 Task: Add a dependency to the task Add support for internationalization to the mobile app , the existing task  Fix issue causing slow database queries on high traffic pages in the project TrailPlan.
Action: Mouse moved to (80, 299)
Screenshot: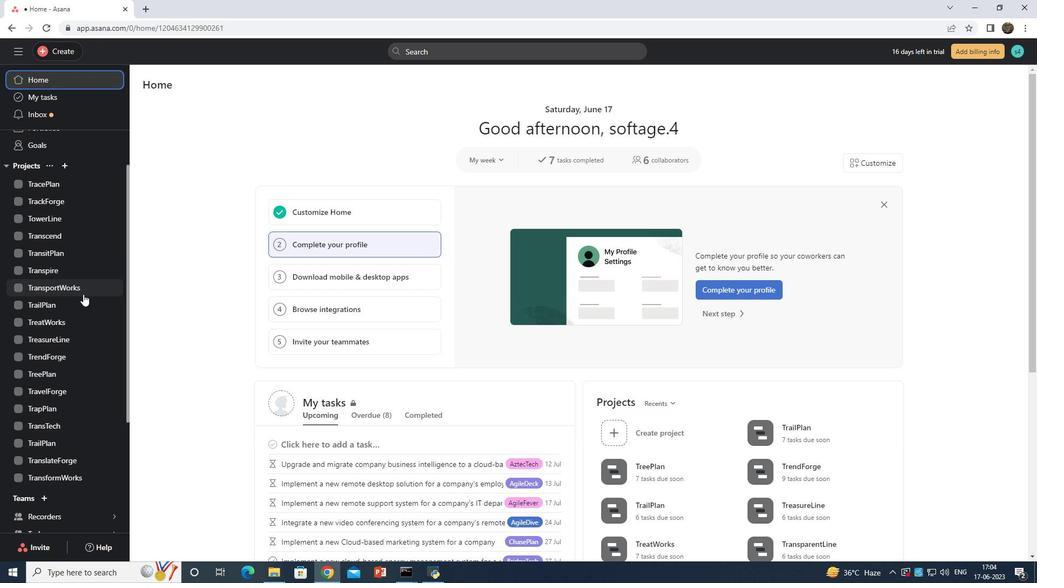 
Action: Mouse pressed left at (80, 299)
Screenshot: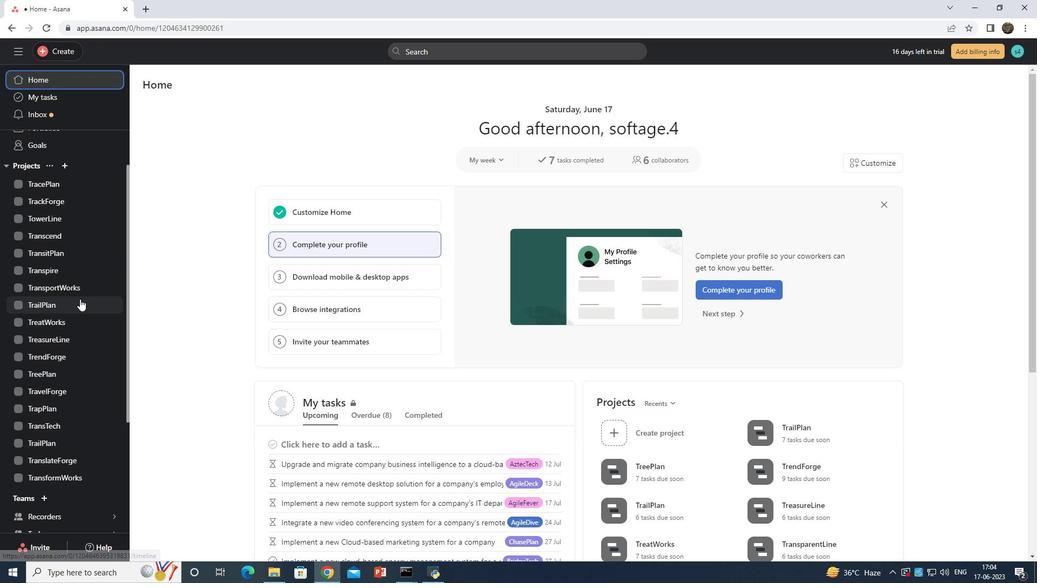 
Action: Mouse moved to (190, 108)
Screenshot: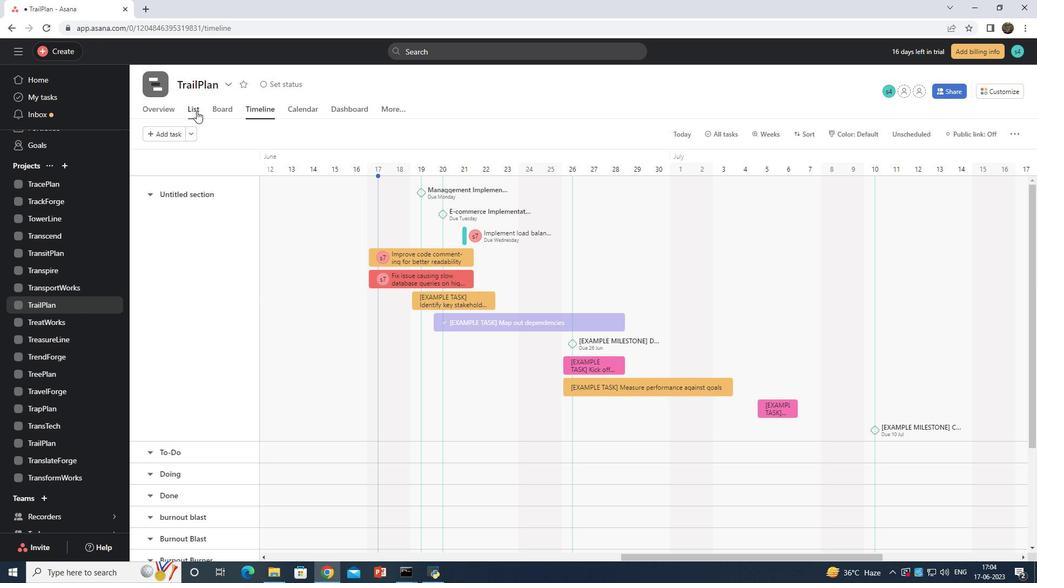 
Action: Mouse pressed left at (190, 108)
Screenshot: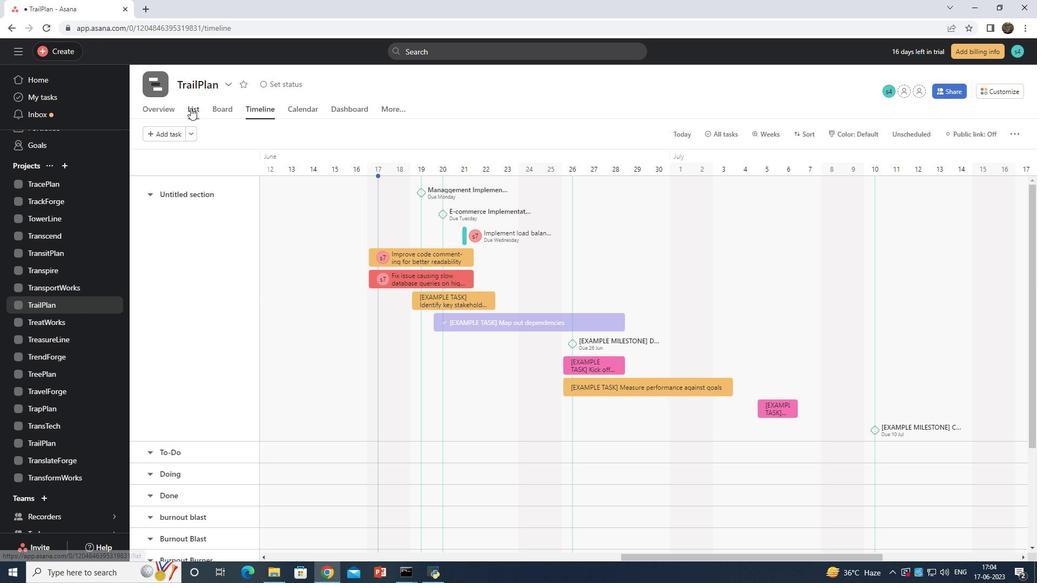 
Action: Mouse moved to (378, 209)
Screenshot: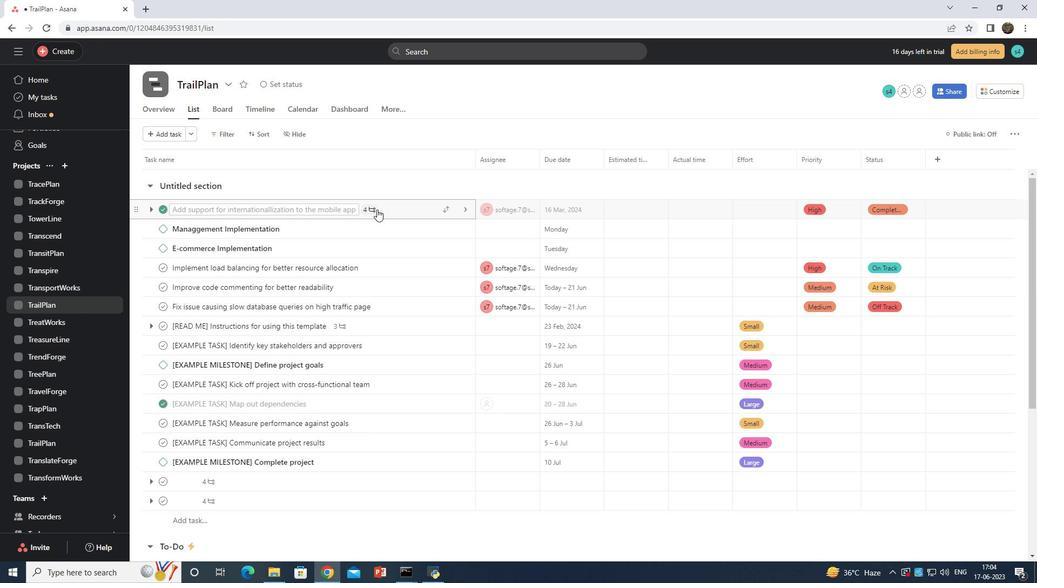 
Action: Mouse pressed left at (378, 209)
Screenshot: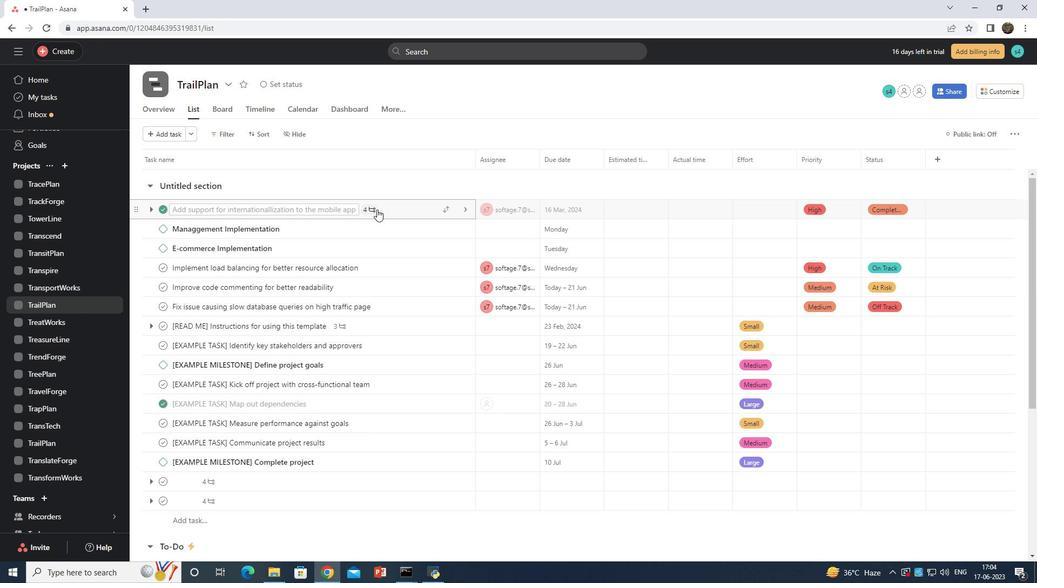 
Action: Mouse moved to (778, 272)
Screenshot: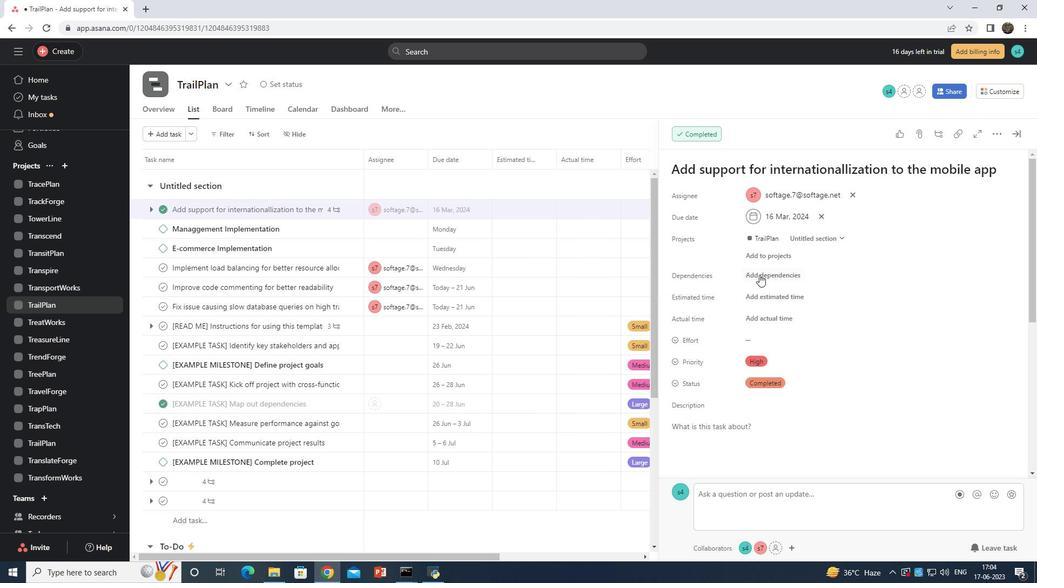
Action: Mouse pressed left at (778, 272)
Screenshot: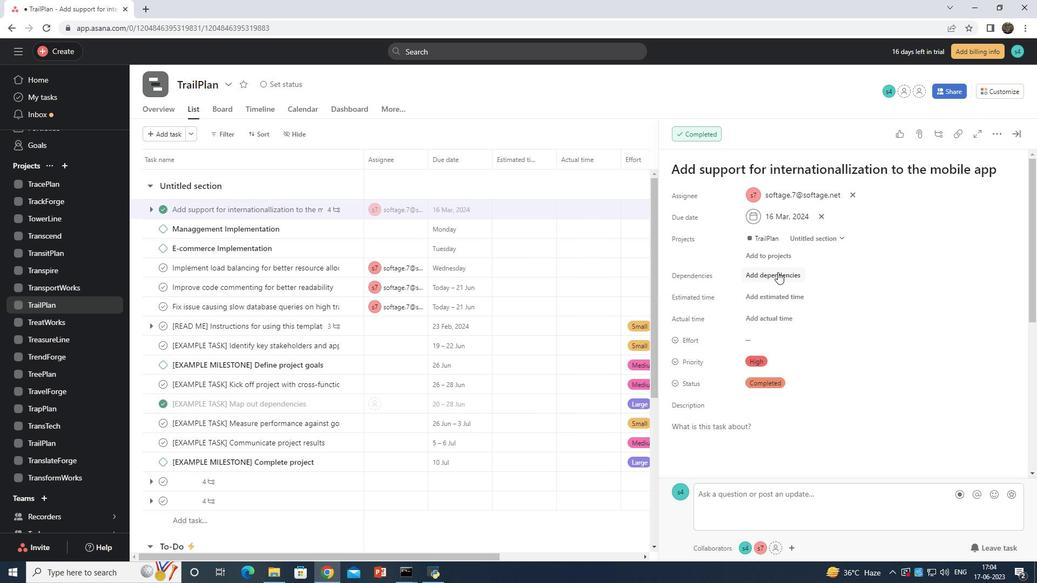 
Action: Mouse moved to (857, 315)
Screenshot: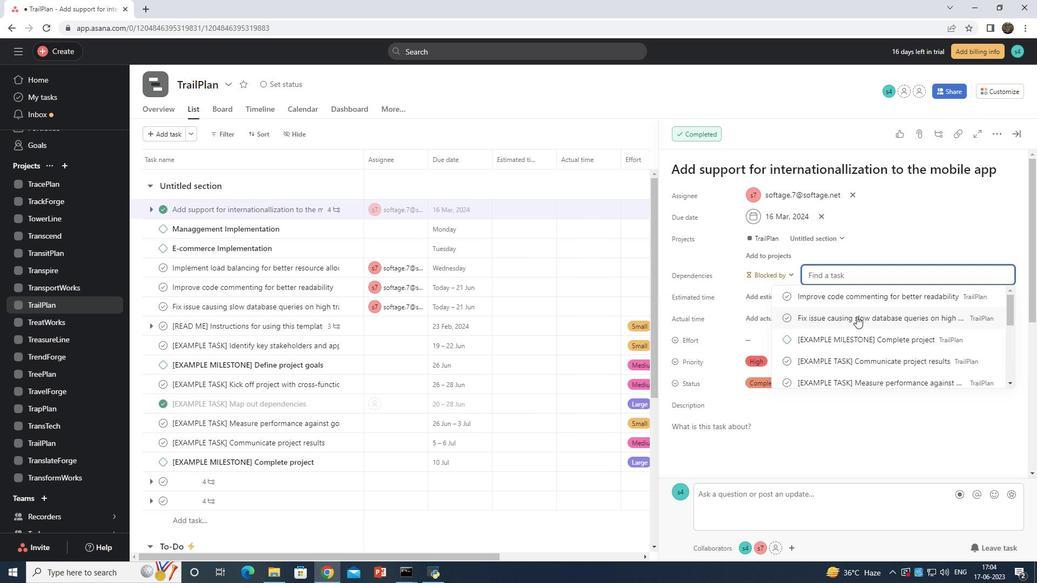 
Action: Mouse pressed left at (857, 315)
Screenshot: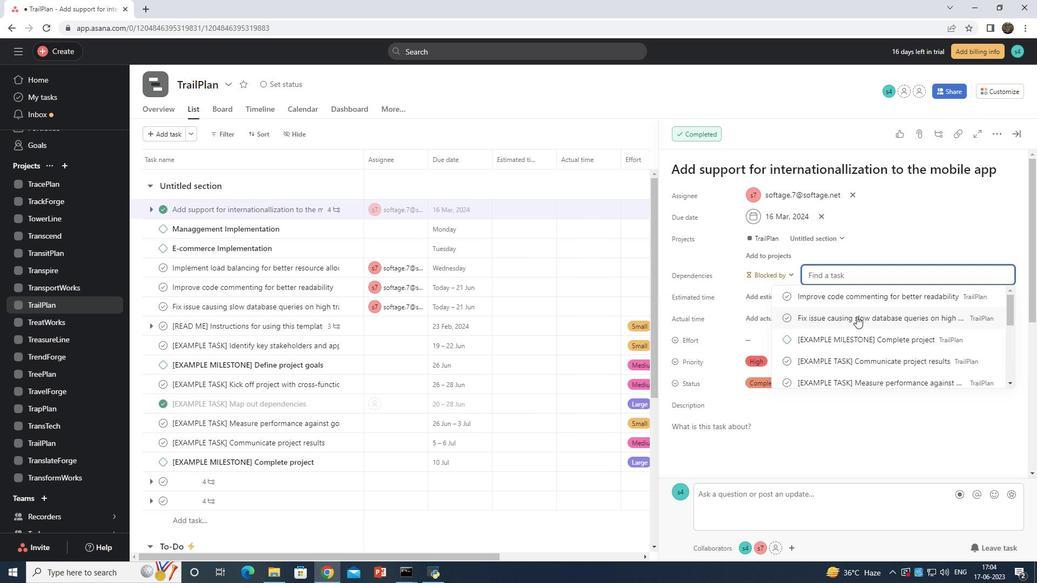 
Action: Mouse moved to (859, 315)
Screenshot: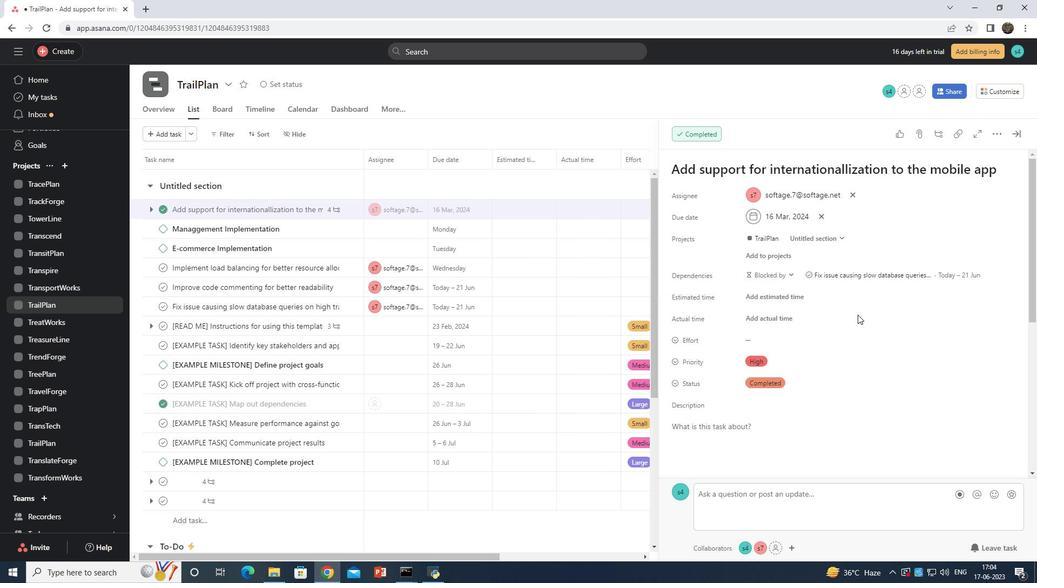 
